 Task: Create a section Flash of Light and in the section, add a milestone Mobile Application Development in the project BayTech
Action: Mouse moved to (295, 474)
Screenshot: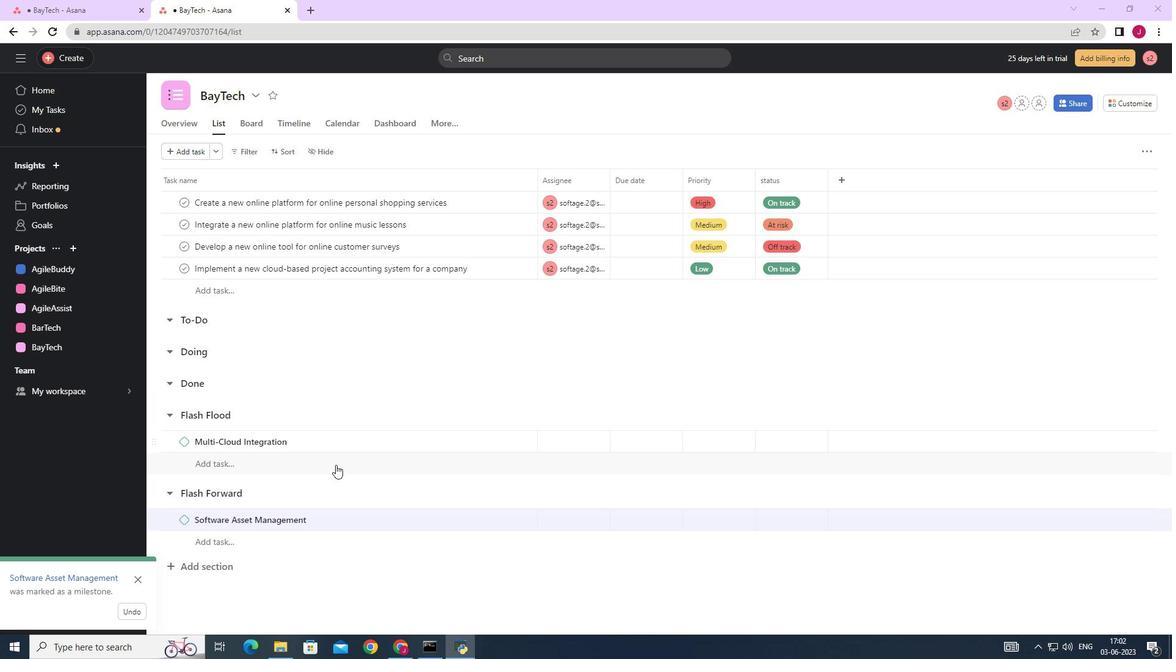 
Action: Mouse scrolled (295, 474) with delta (0, 0)
Screenshot: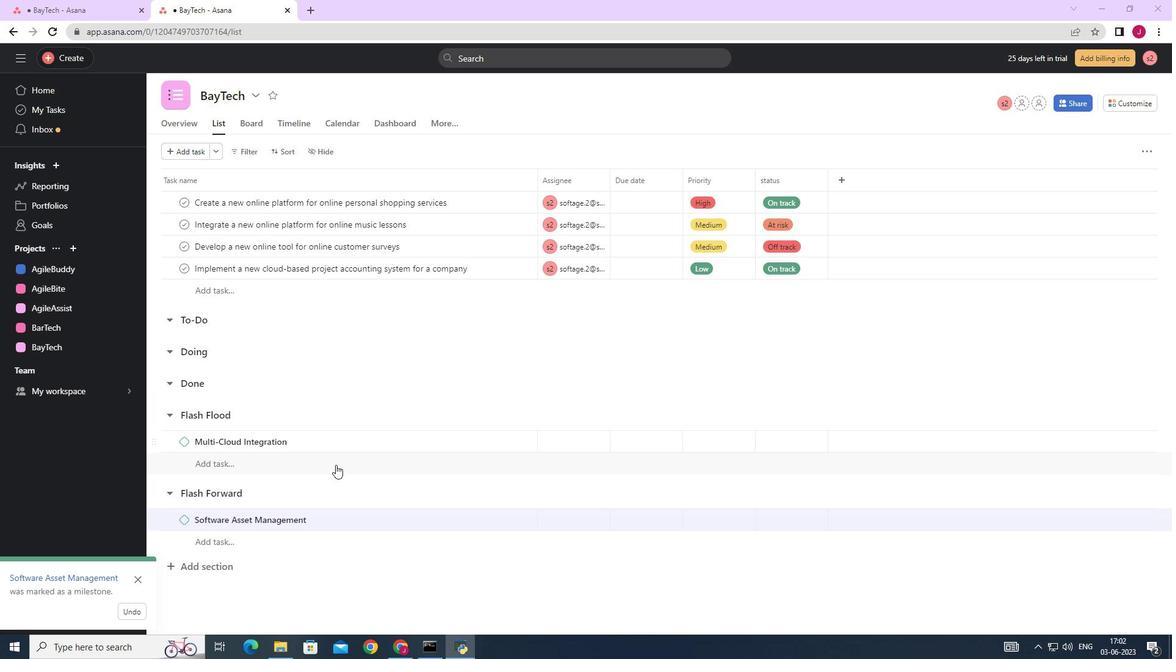 
Action: Mouse moved to (295, 474)
Screenshot: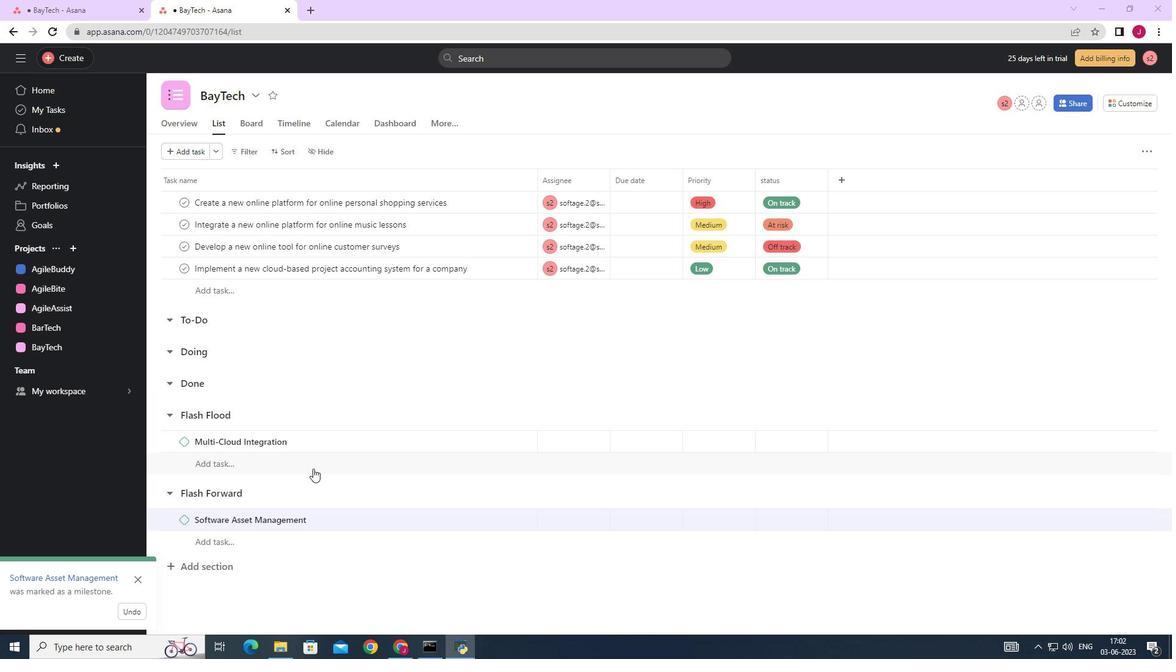 
Action: Mouse scrolled (295, 474) with delta (0, 0)
Screenshot: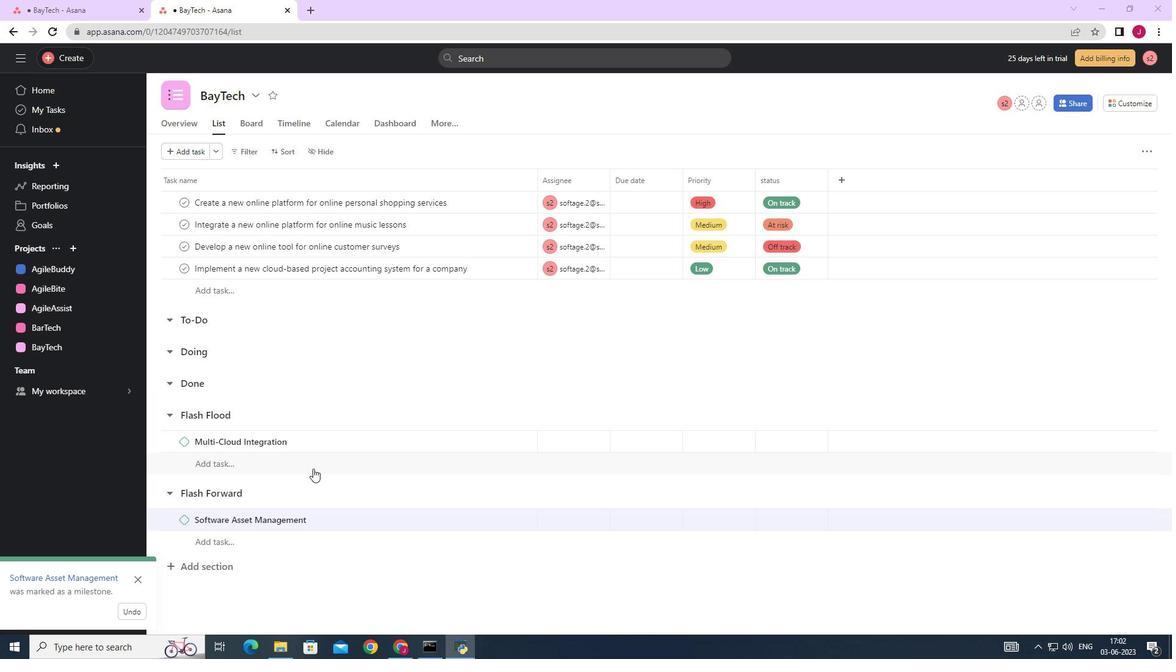 
Action: Mouse scrolled (295, 474) with delta (0, 0)
Screenshot: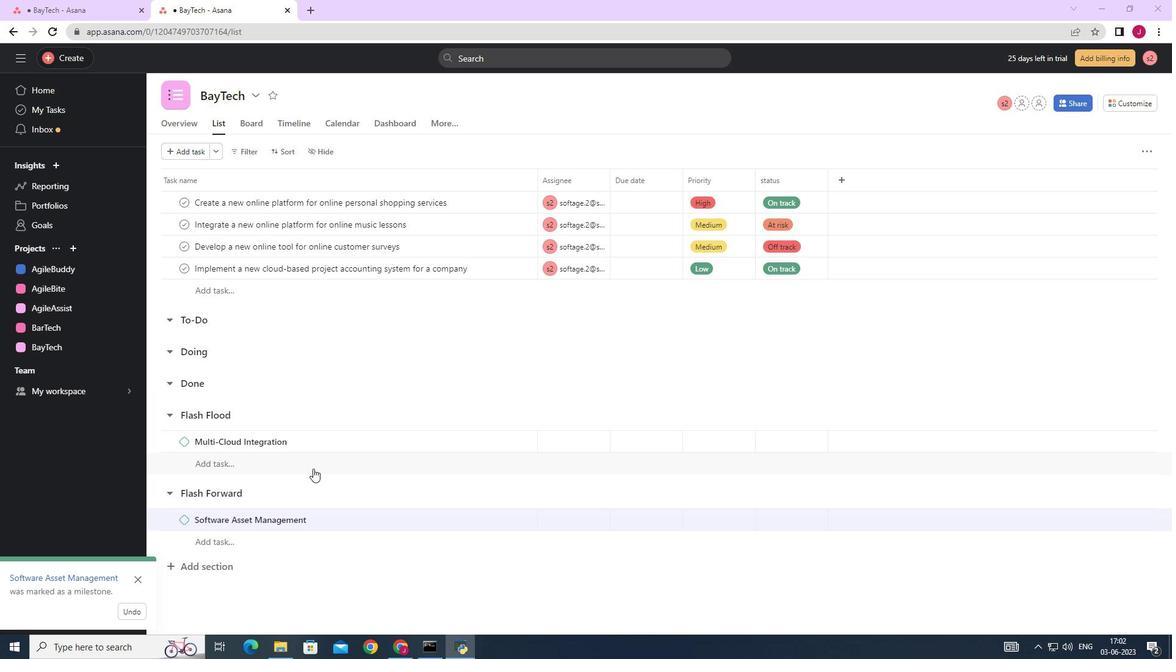 
Action: Mouse scrolled (295, 474) with delta (0, 0)
Screenshot: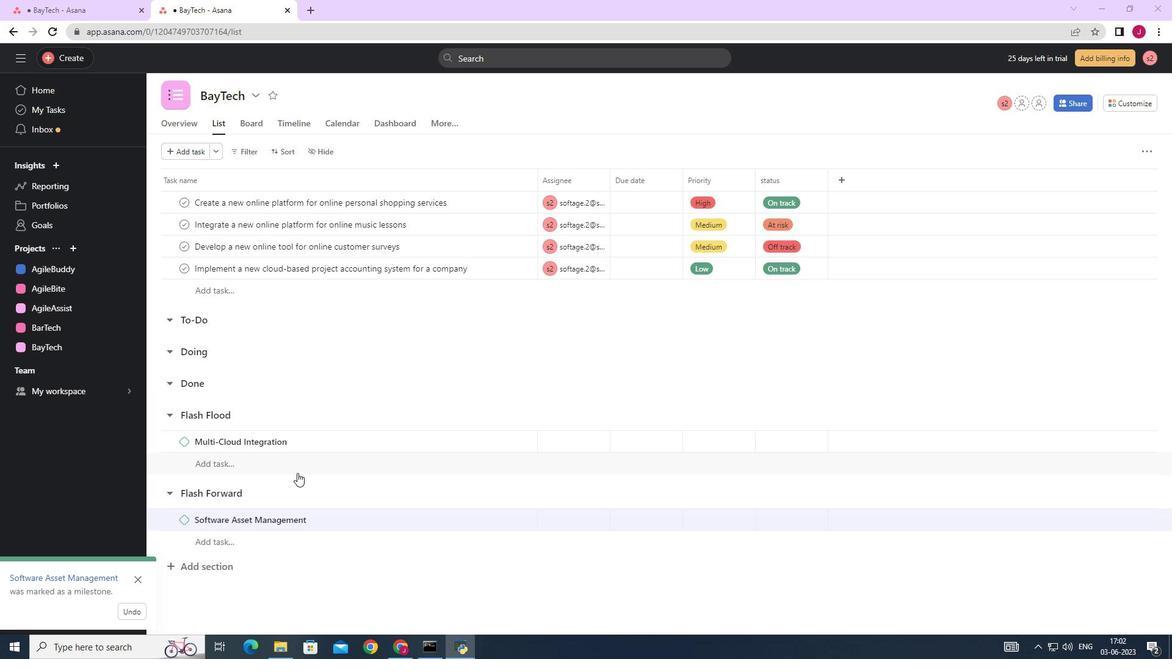 
Action: Mouse moved to (219, 566)
Screenshot: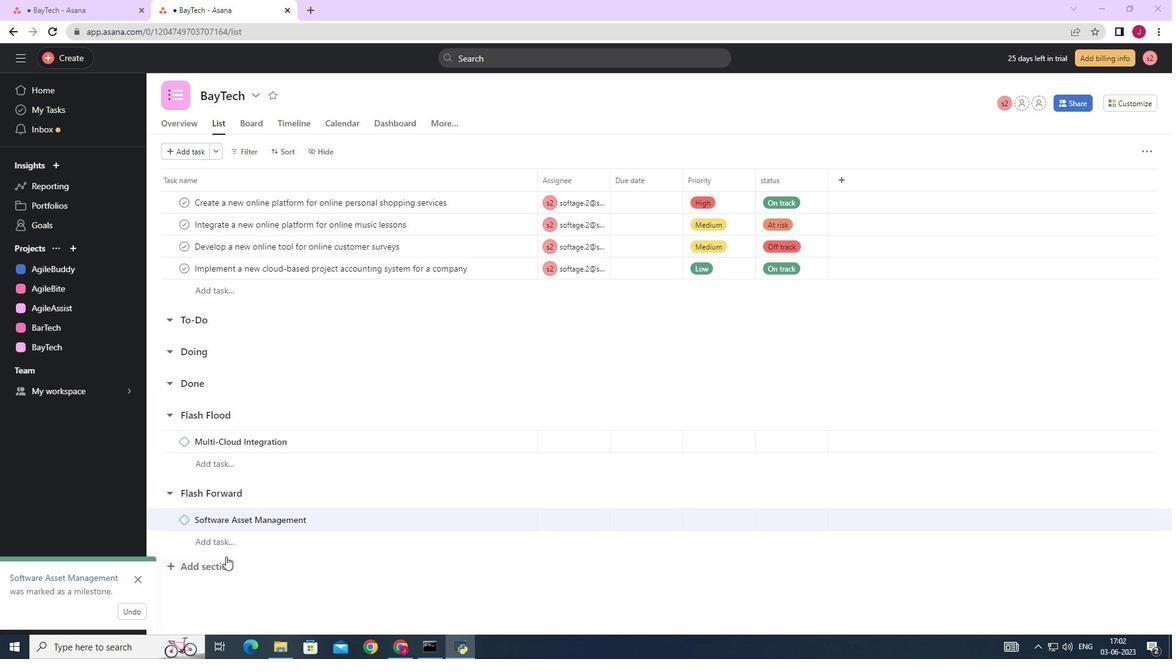
Action: Mouse pressed left at (219, 566)
Screenshot: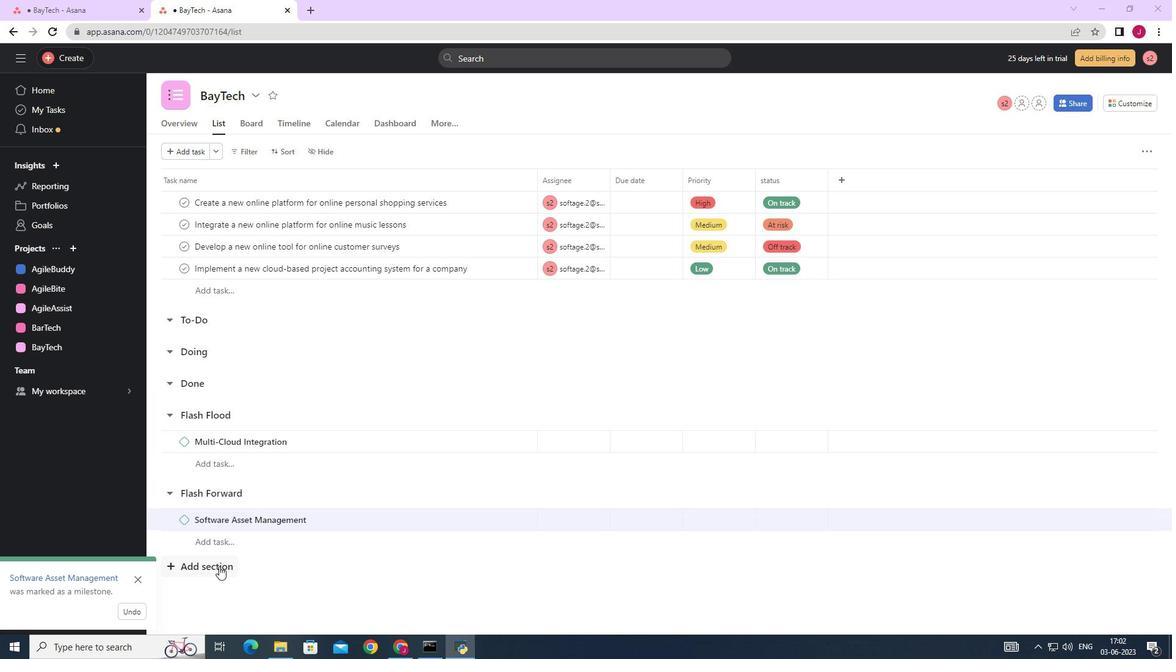 
Action: Key pressed <Key.caps_lock>F<Key.caps_lock>lah<Key.space><Key.backspace><Key.backspace>sh<Key.space><Key.caps_lock><Key.caps_lock>of<Key.space><Key.caps_lock>L<Key.caps_lock>ight<Key.enter><Key.caps_lock>M<Key.caps_lock>on<Key.backspace>bo<Key.backspace>ile<Key.space><Key.caps_lock>A<Key.caps_lock>pplication<Key.space><Key.caps_lock>D<Key.caps_lock>evele<Key.backspace>opment
Screenshot: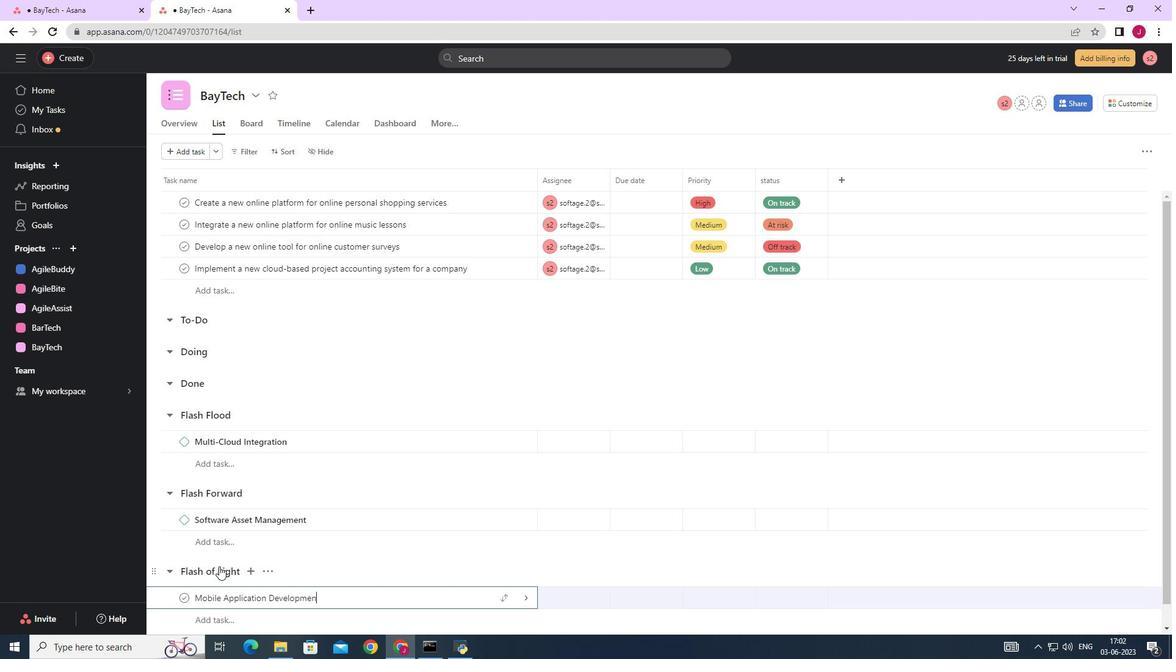 
Action: Mouse moved to (528, 597)
Screenshot: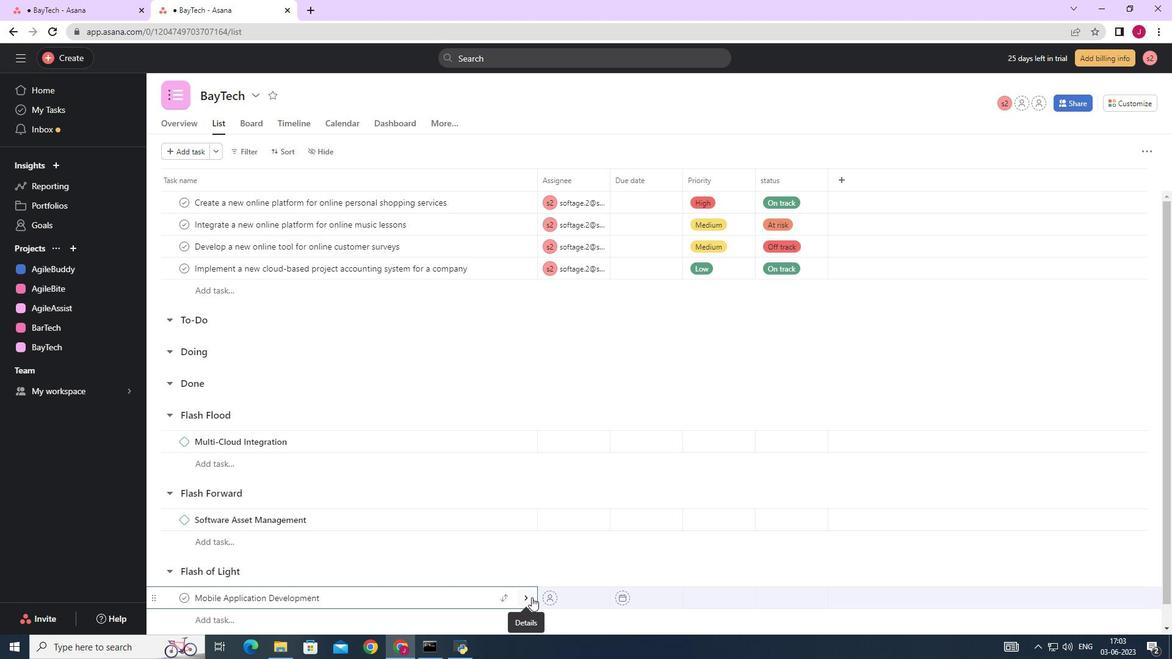 
Action: Mouse pressed left at (528, 597)
Screenshot: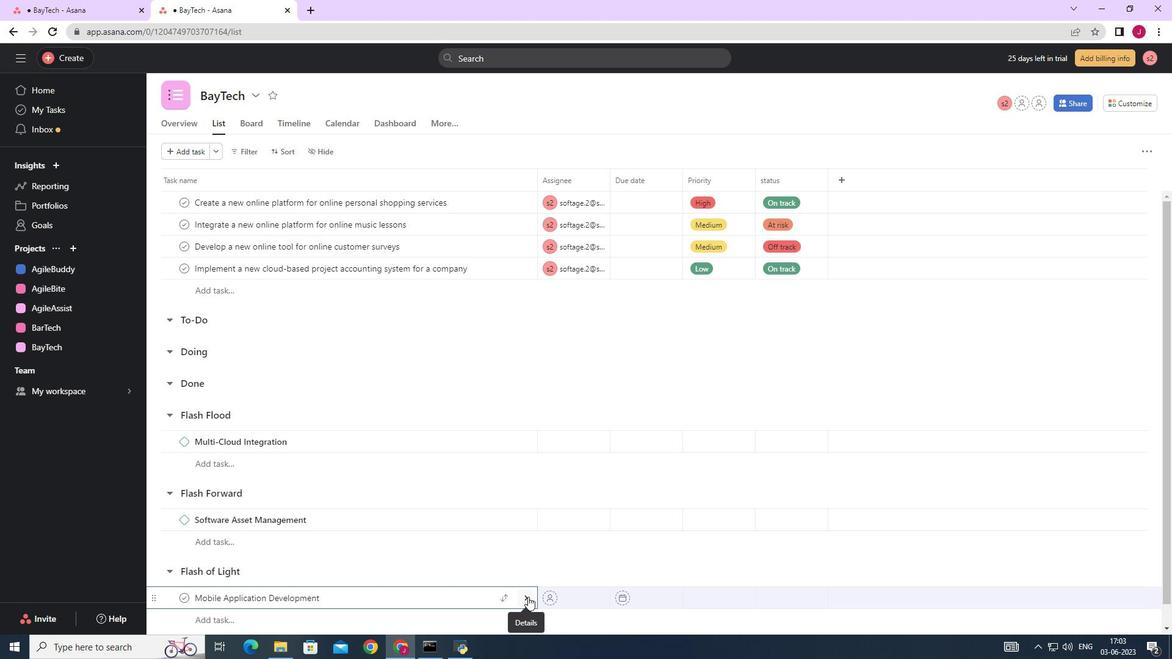 
Action: Mouse moved to (1128, 153)
Screenshot: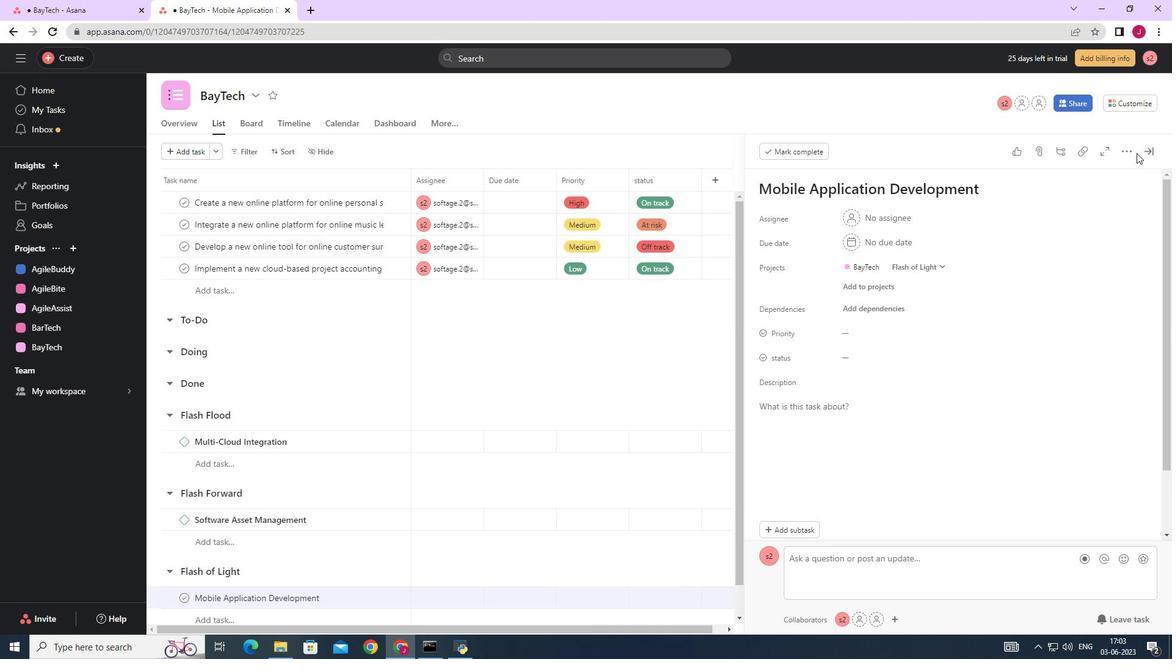 
Action: Mouse pressed left at (1128, 153)
Screenshot: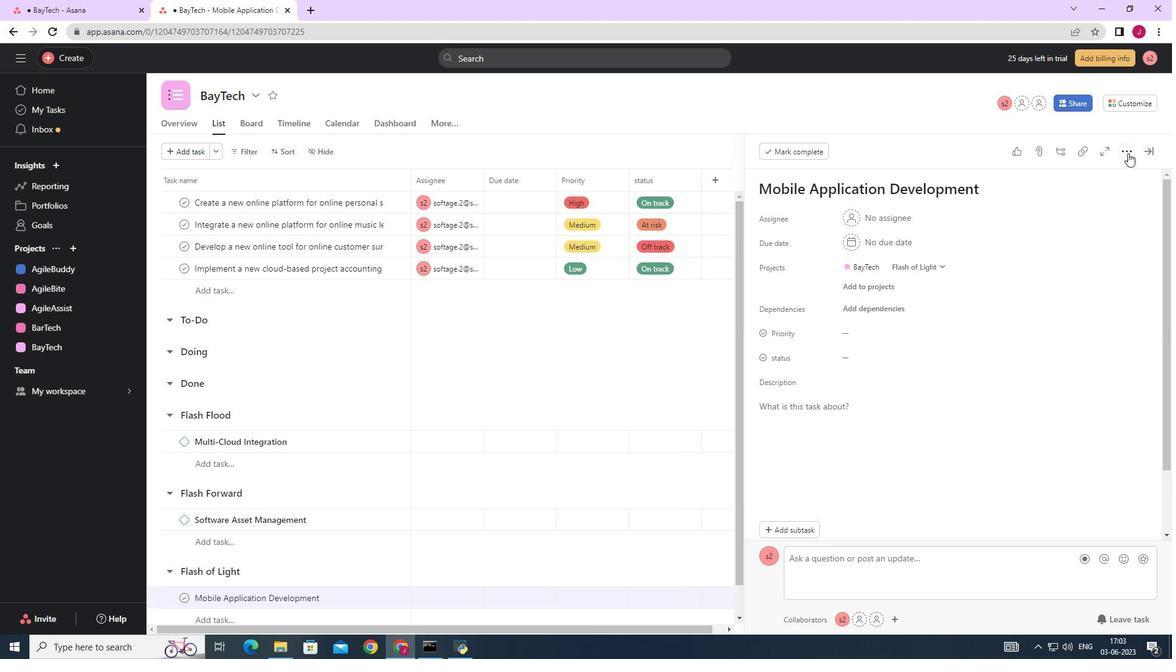 
Action: Mouse moved to (1064, 198)
Screenshot: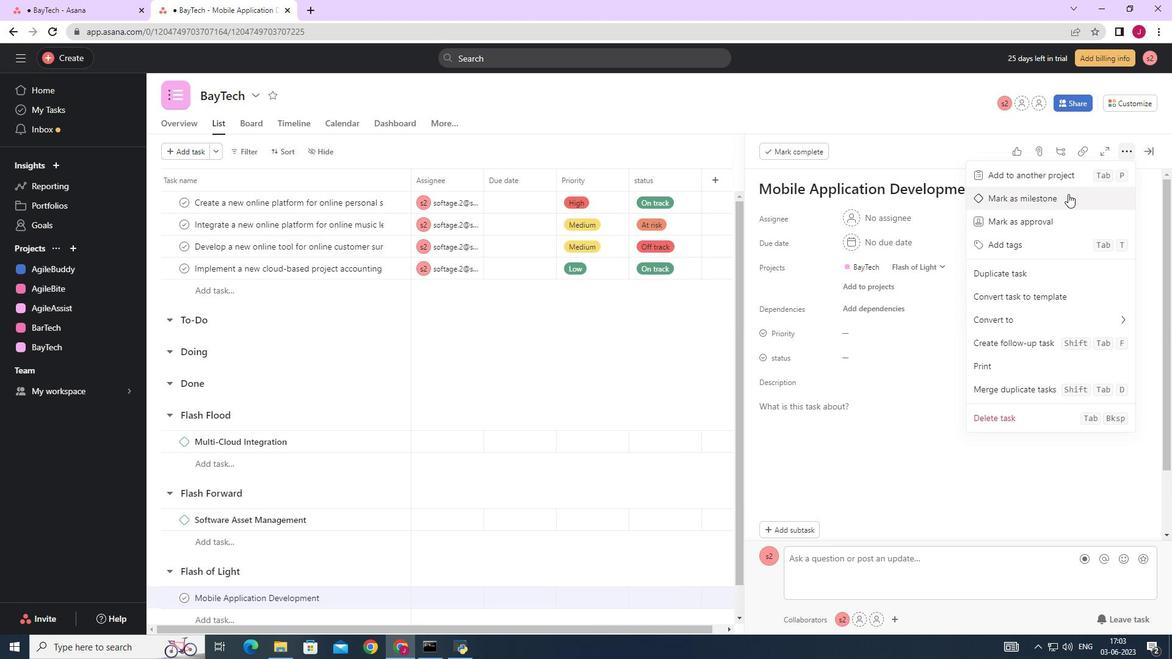 
Action: Mouse pressed left at (1064, 198)
Screenshot: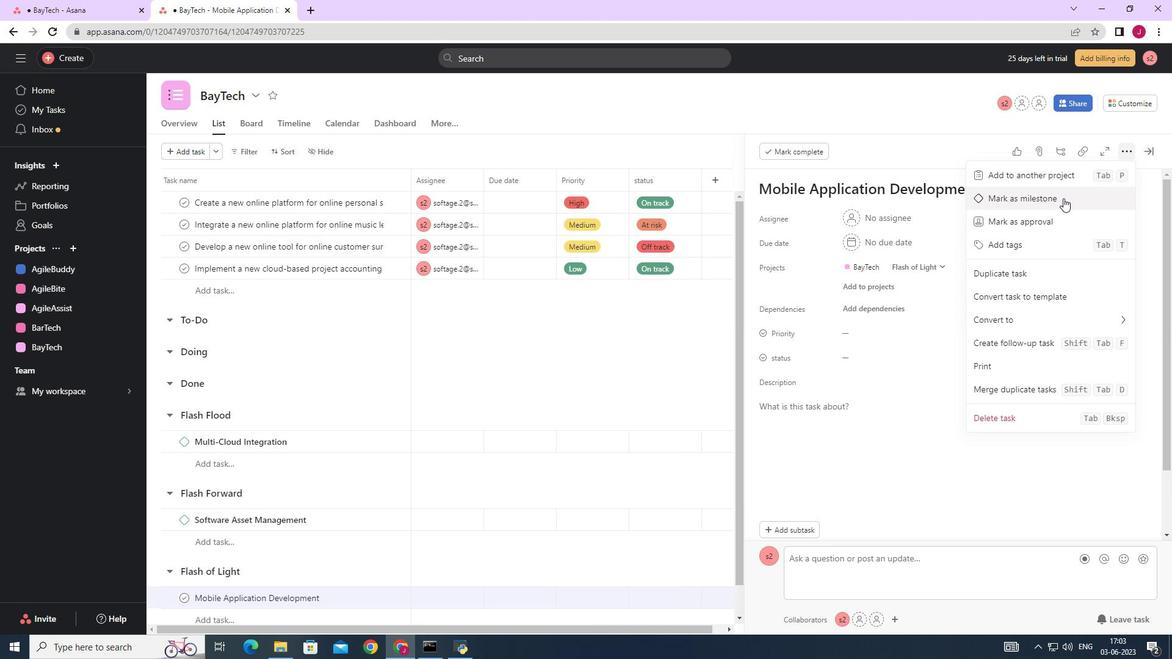 
Action: Mouse moved to (1150, 149)
Screenshot: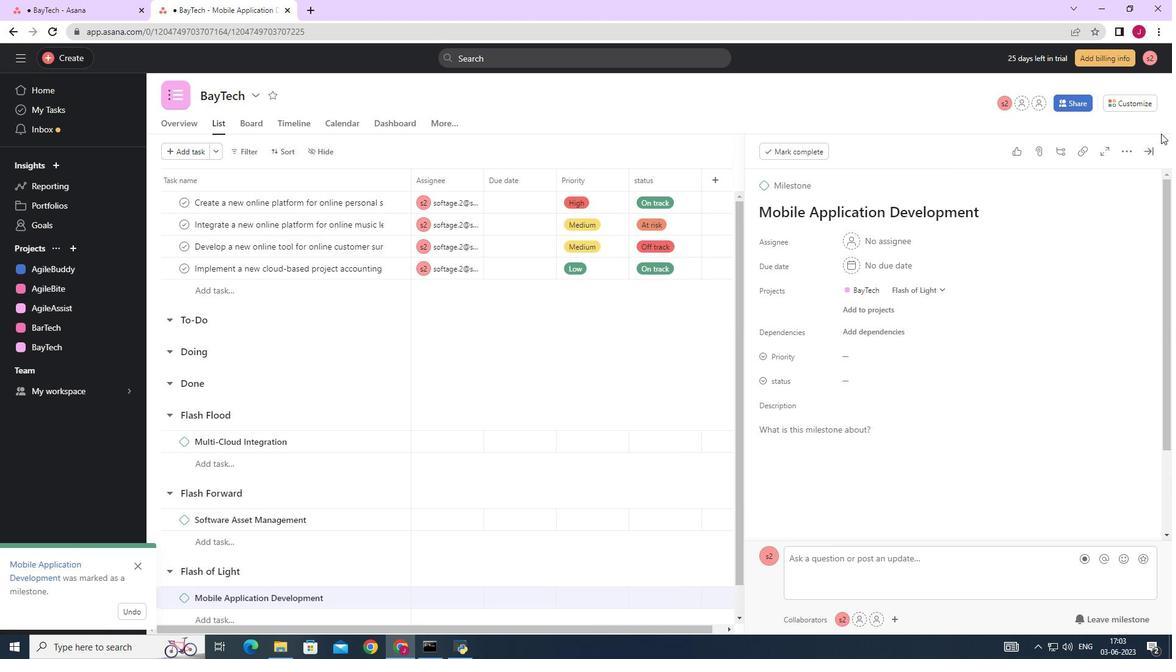 
Action: Mouse pressed left at (1150, 149)
Screenshot: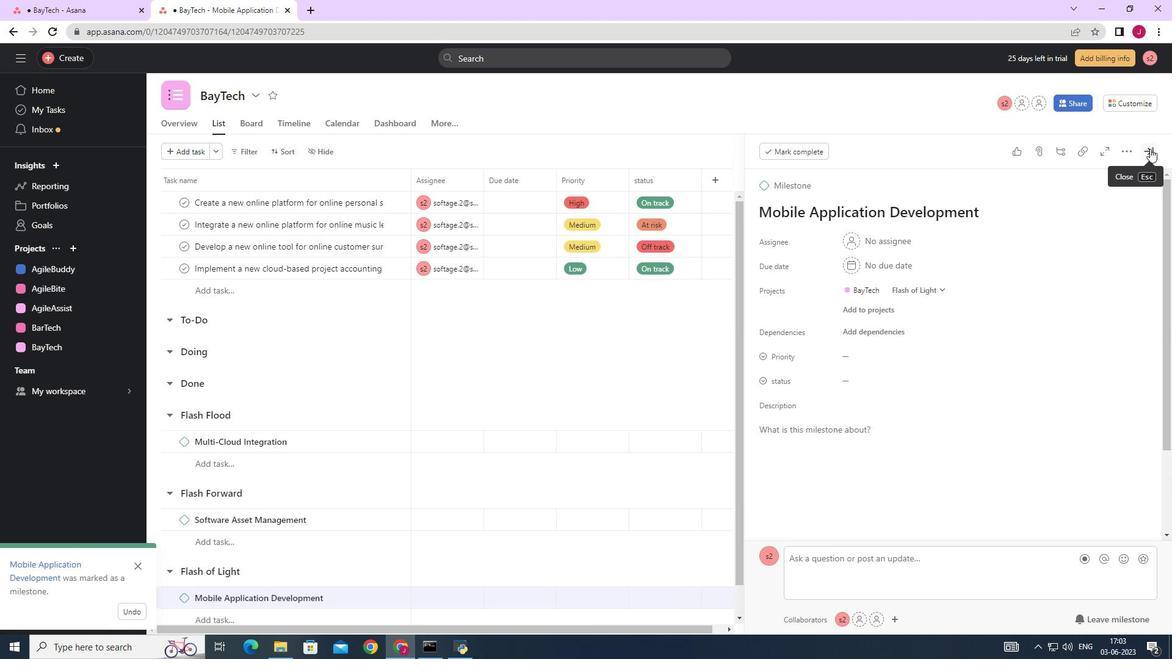 
Action: Mouse moved to (1142, 149)
Screenshot: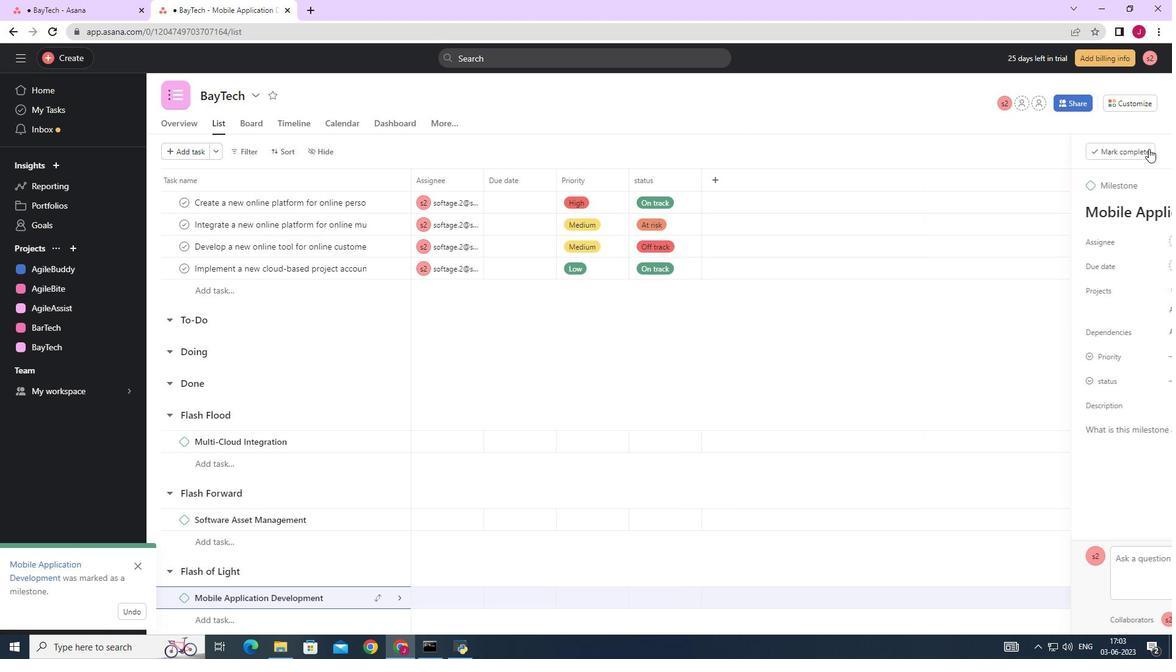 
